 Task: Select option "Nobody" in board creation restrictions.
Action: Mouse moved to (292, 432)
Screenshot: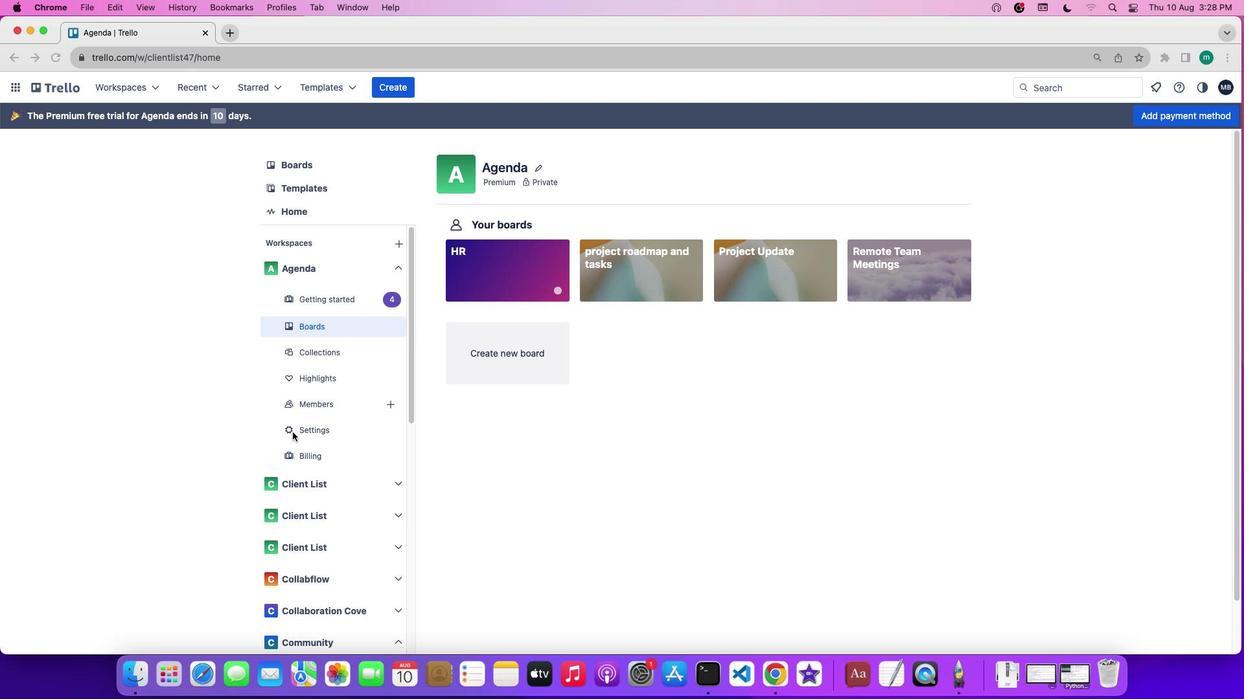 
Action: Mouse pressed left at (292, 432)
Screenshot: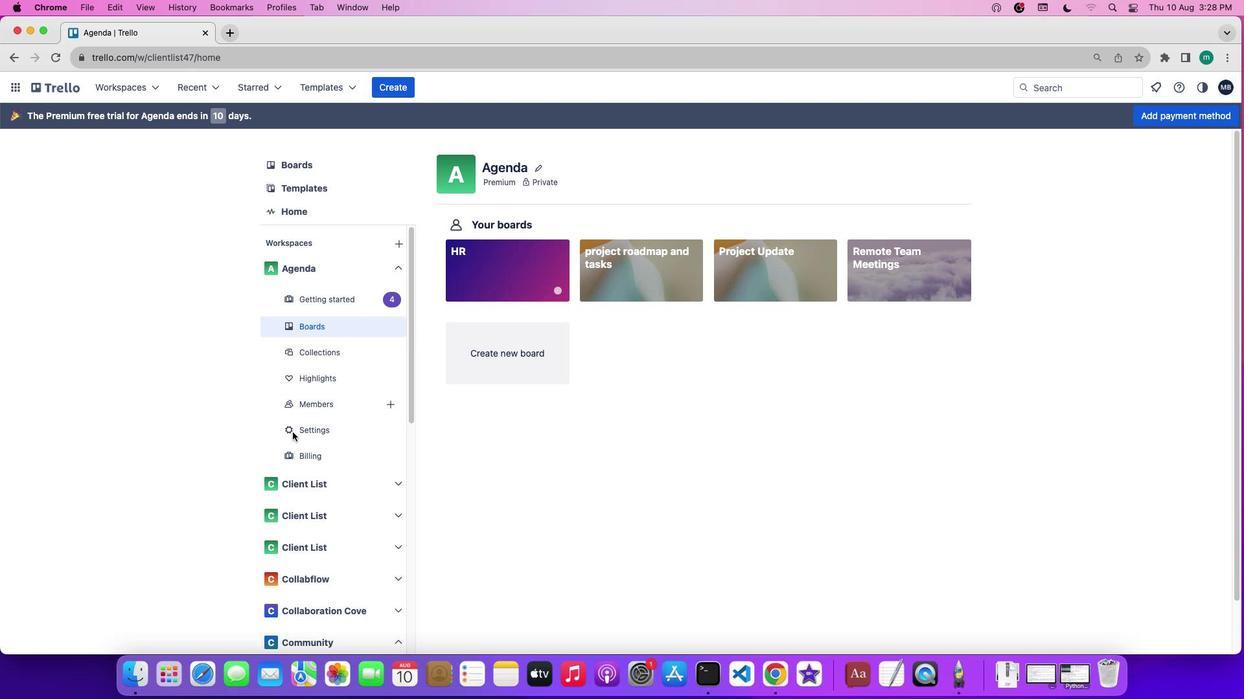 
Action: Mouse pressed left at (292, 432)
Screenshot: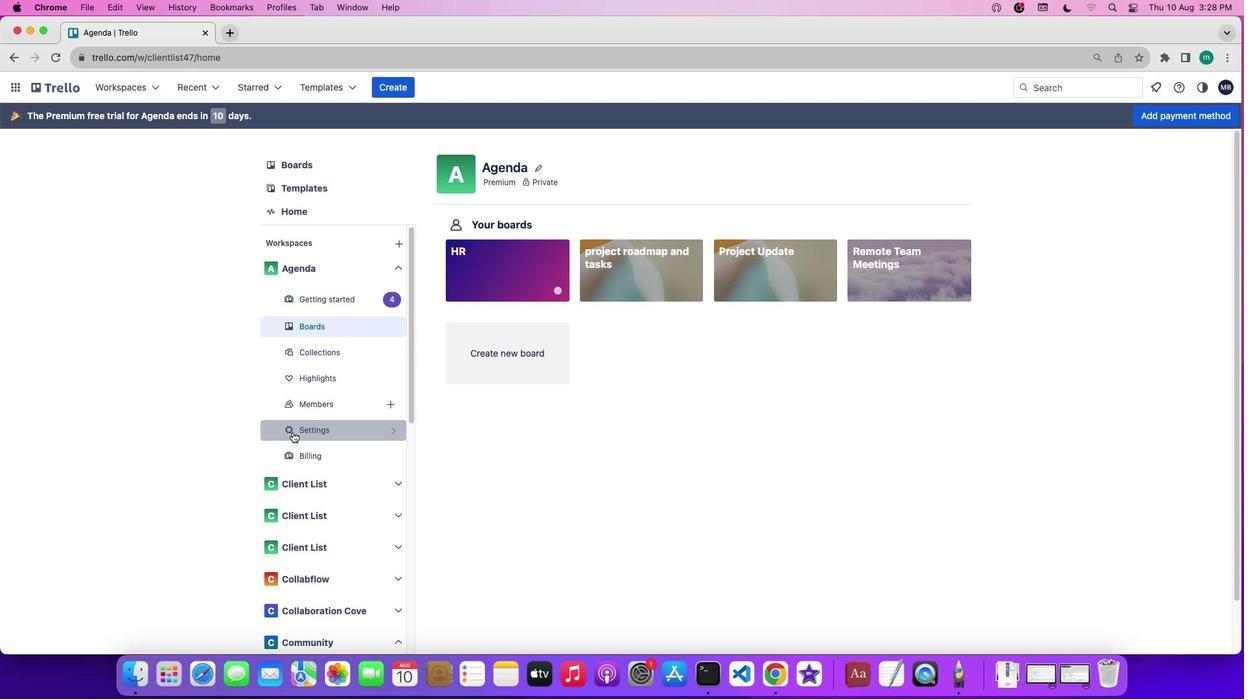 
Action: Mouse moved to (458, 429)
Screenshot: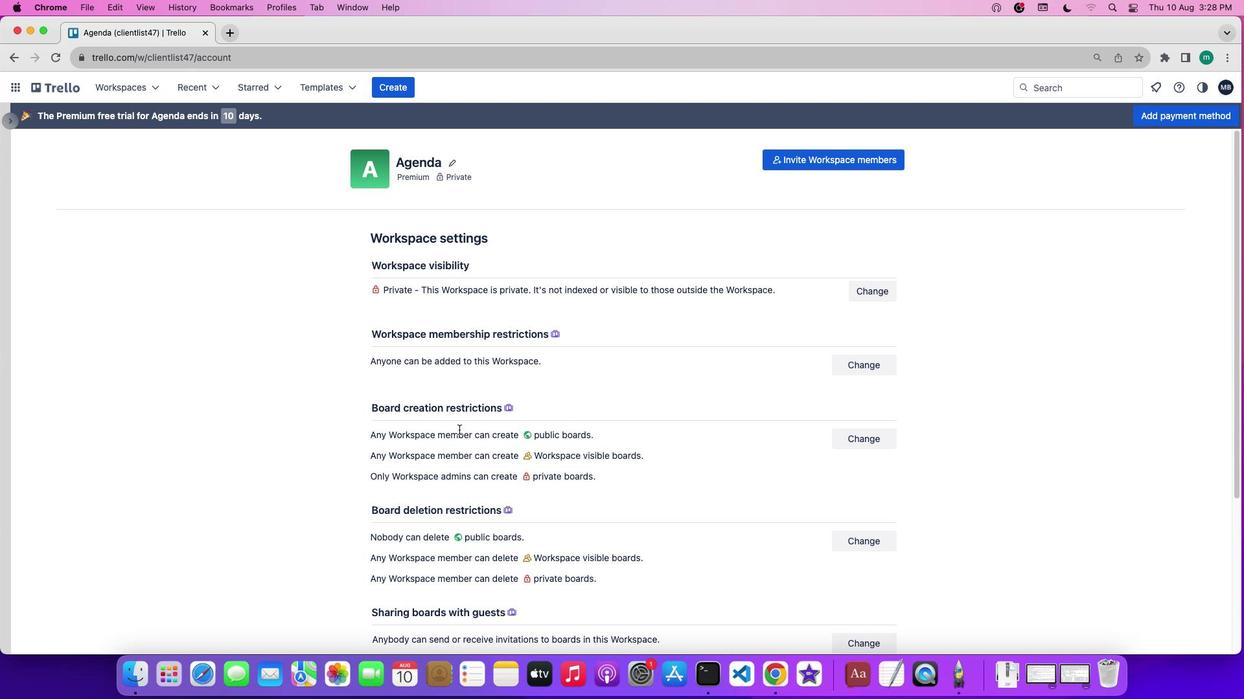 
Action: Mouse scrolled (458, 429) with delta (0, 0)
Screenshot: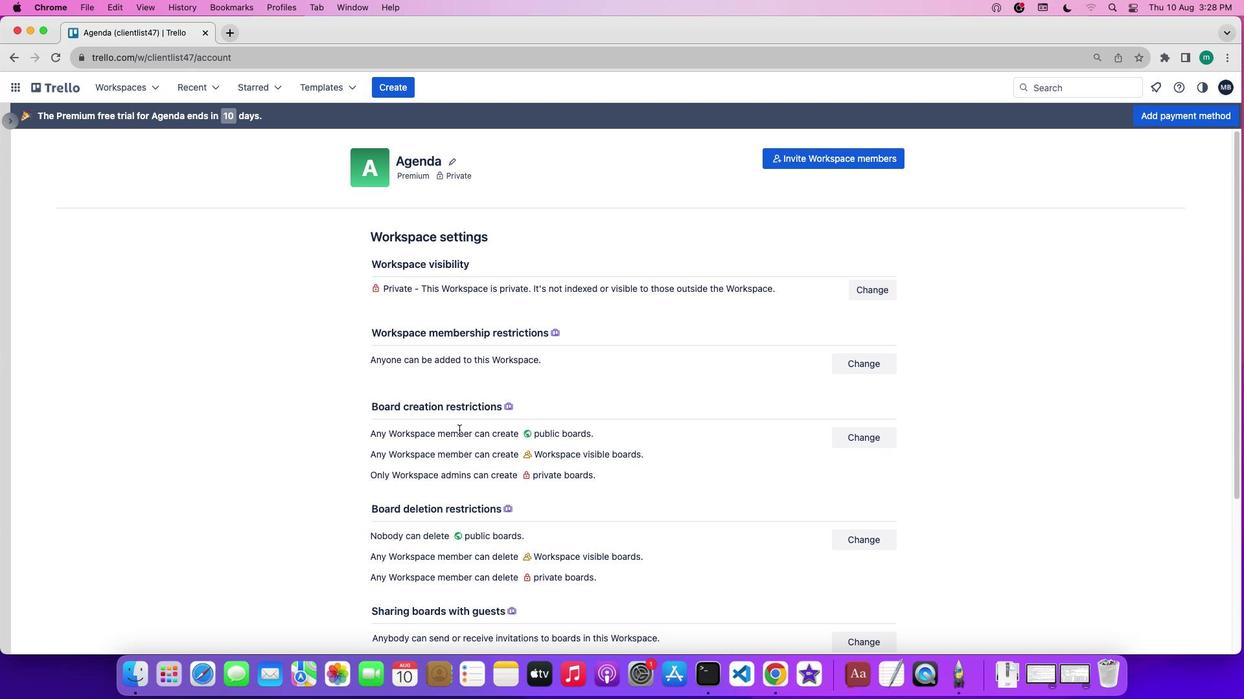 
Action: Mouse scrolled (458, 429) with delta (0, 0)
Screenshot: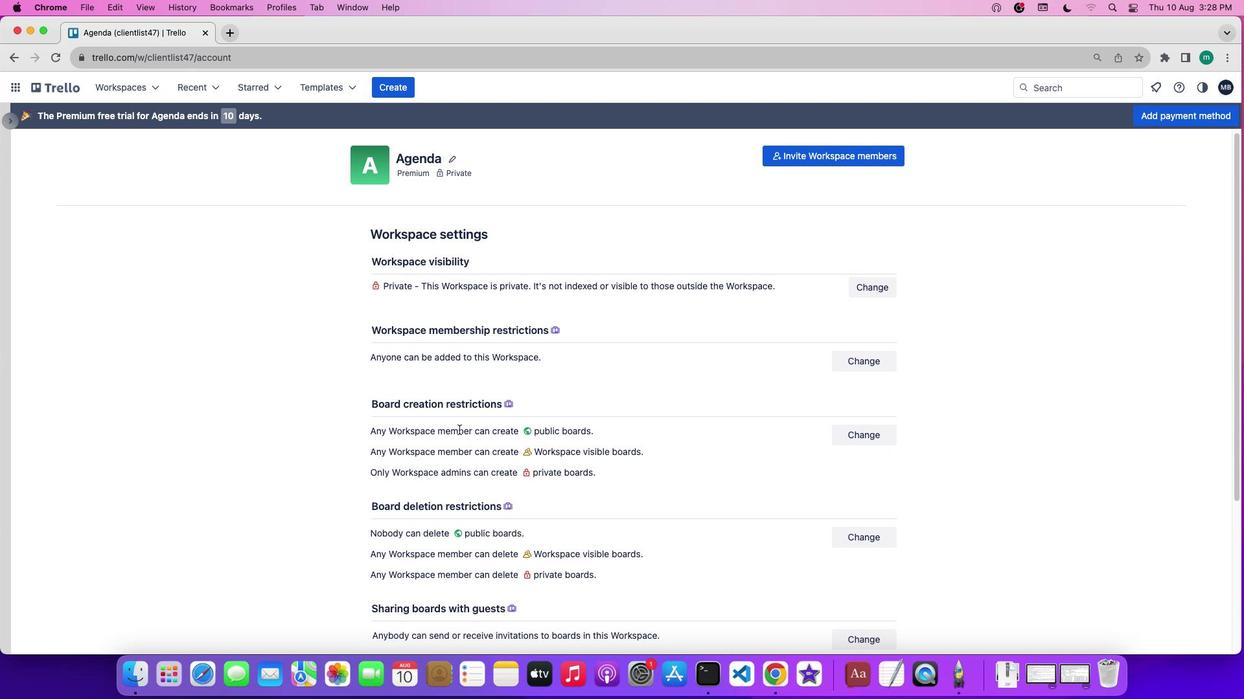 
Action: Mouse scrolled (458, 429) with delta (0, 0)
Screenshot: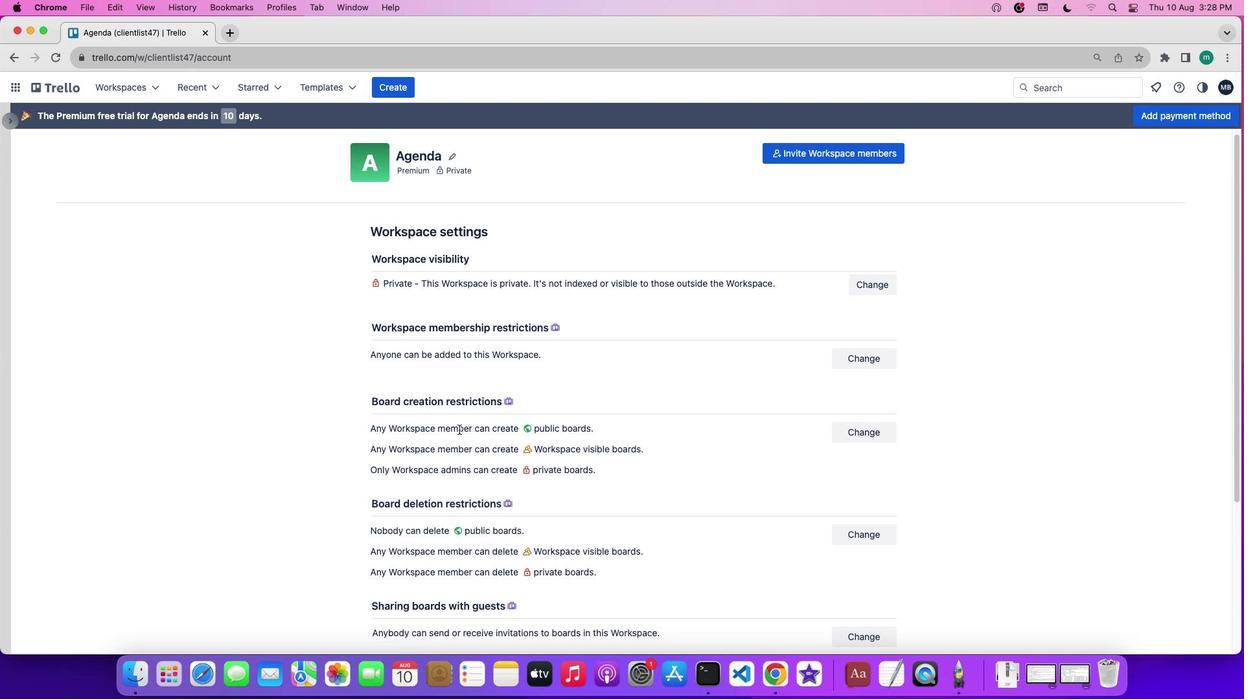 
Action: Mouse moved to (458, 434)
Screenshot: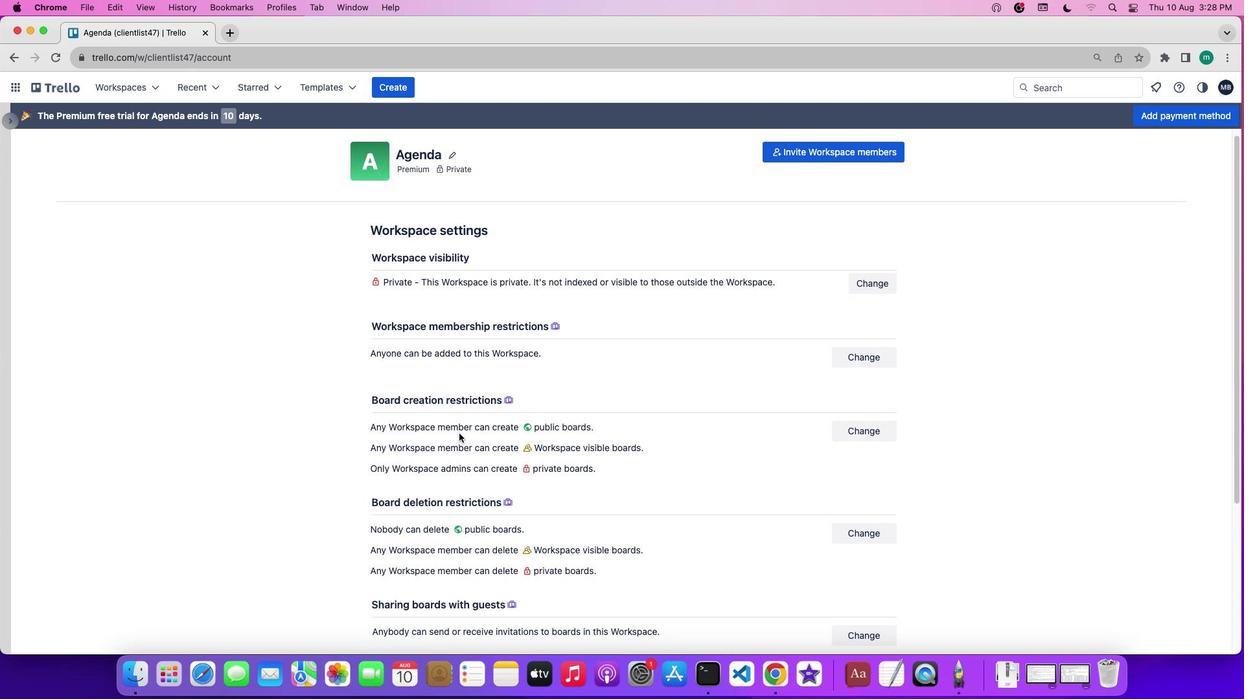 
Action: Mouse scrolled (458, 434) with delta (0, 0)
Screenshot: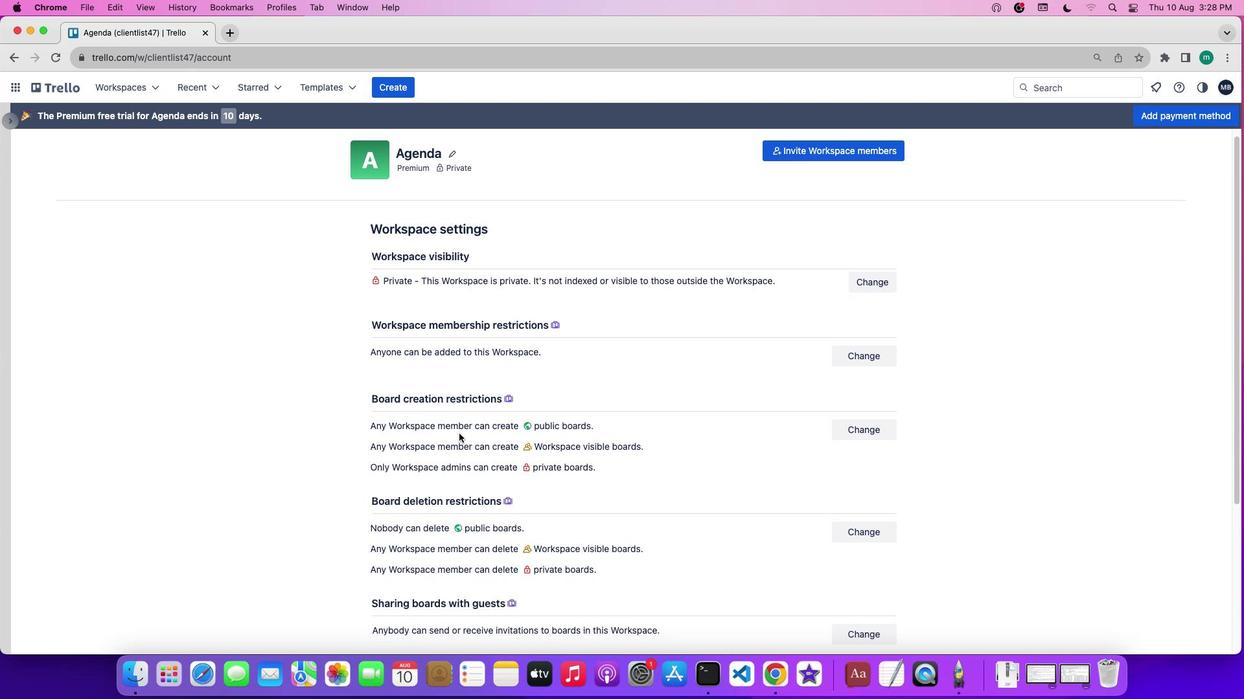 
Action: Mouse scrolled (458, 434) with delta (0, 0)
Screenshot: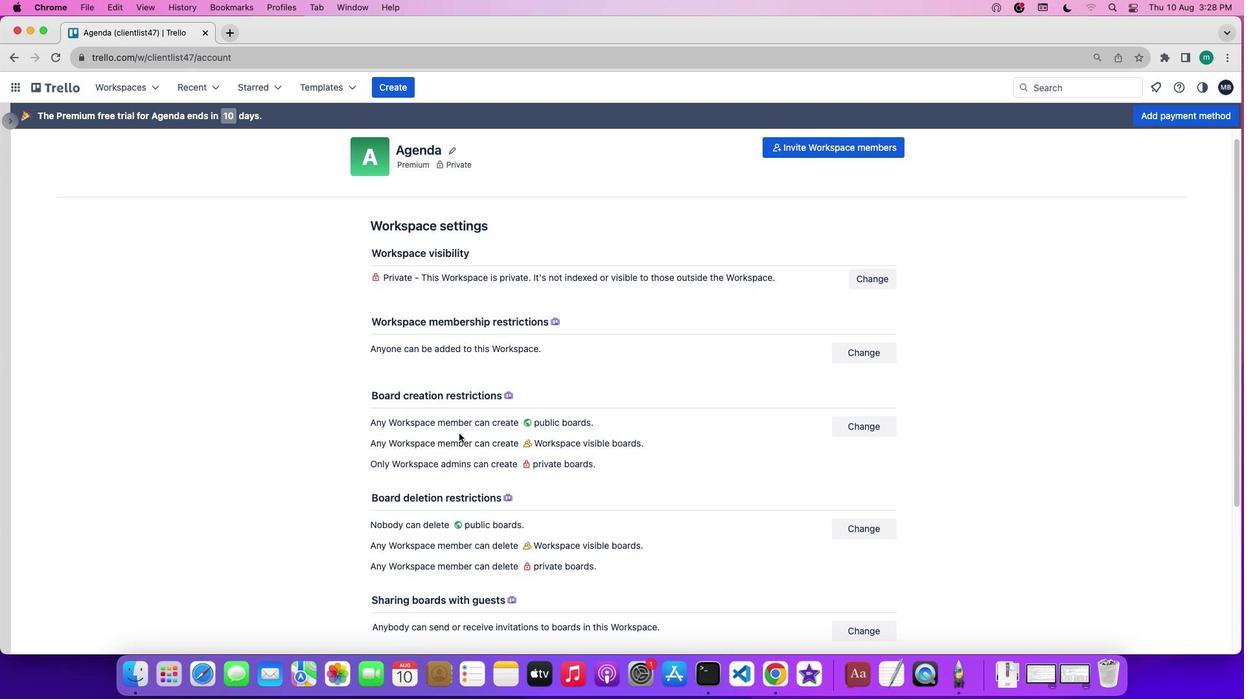
Action: Mouse scrolled (458, 434) with delta (0, 0)
Screenshot: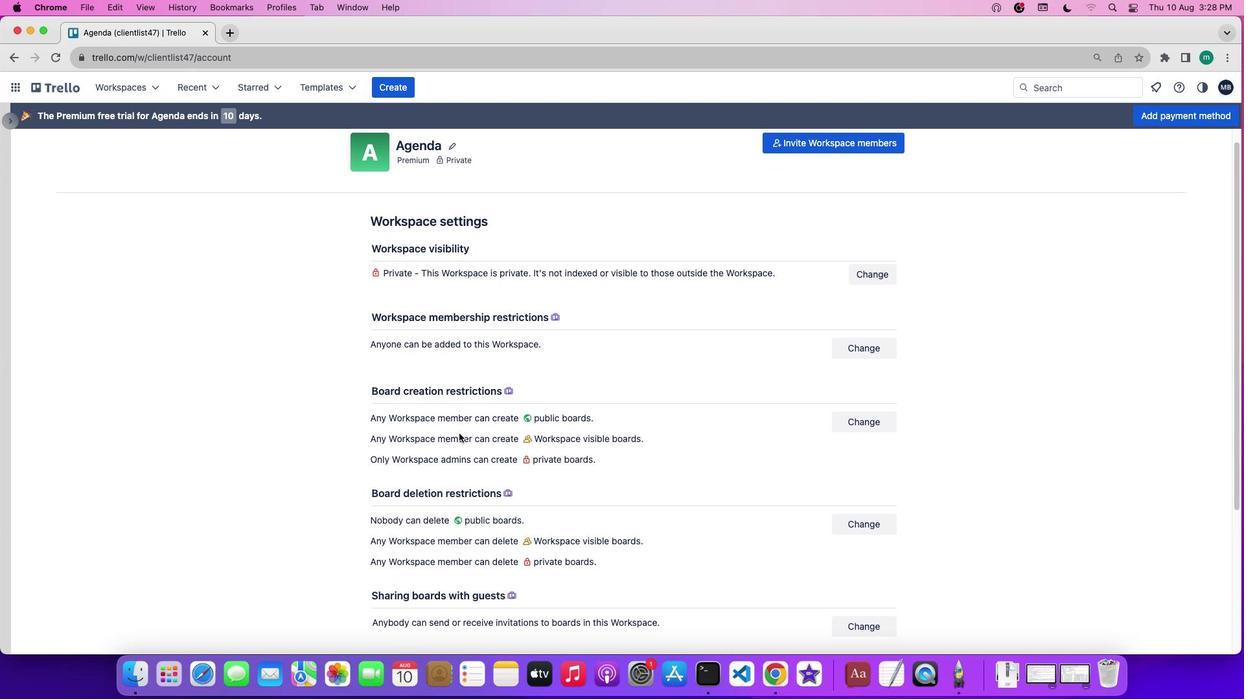 
Action: Mouse scrolled (458, 434) with delta (0, 0)
Screenshot: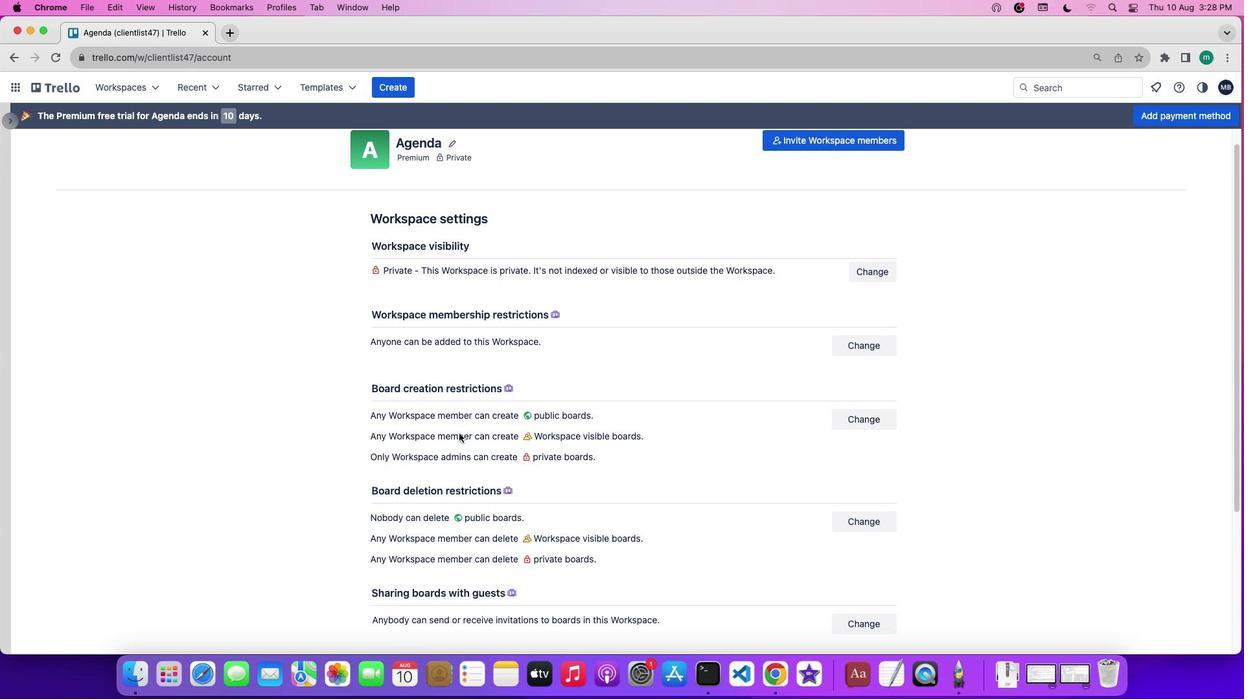 
Action: Mouse scrolled (458, 434) with delta (0, 0)
Screenshot: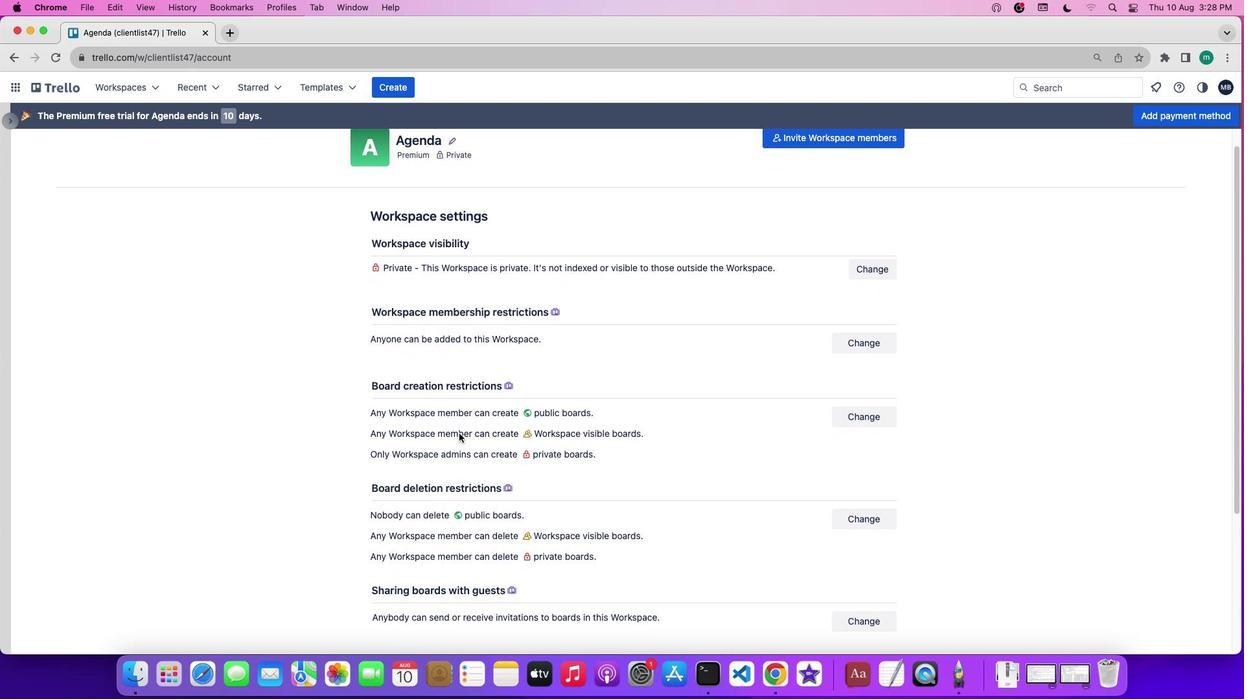 
Action: Mouse moved to (458, 435)
Screenshot: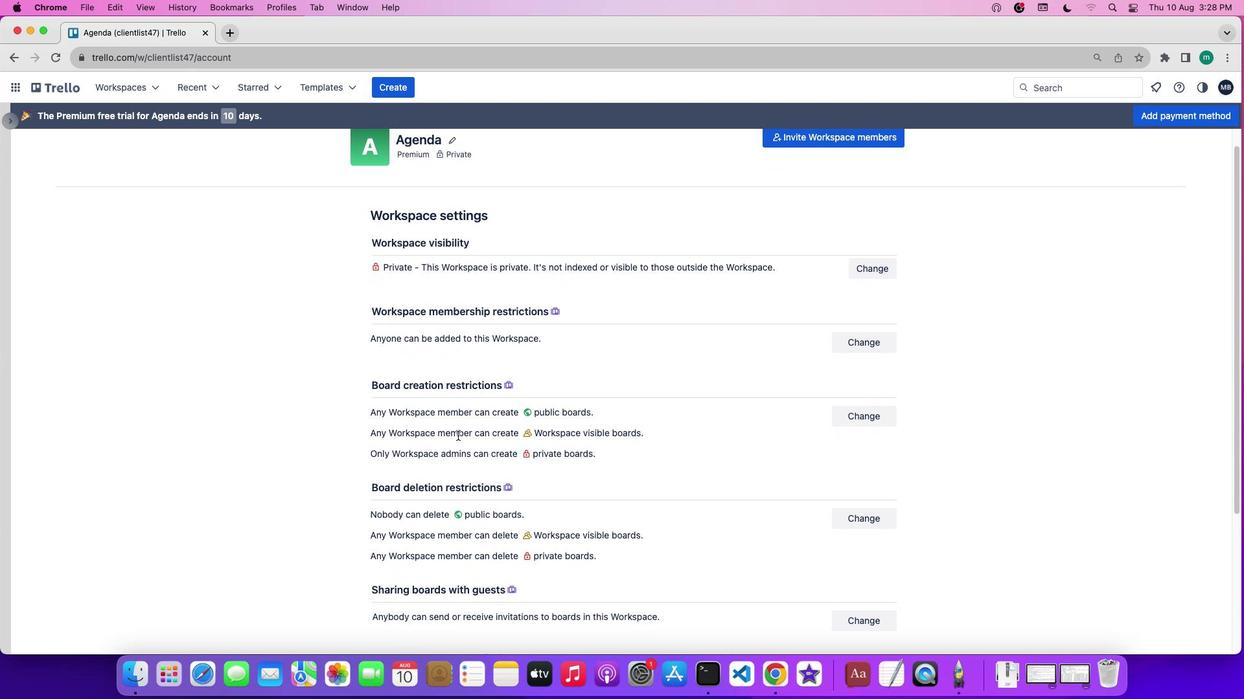 
Action: Mouse scrolled (458, 435) with delta (0, 0)
Screenshot: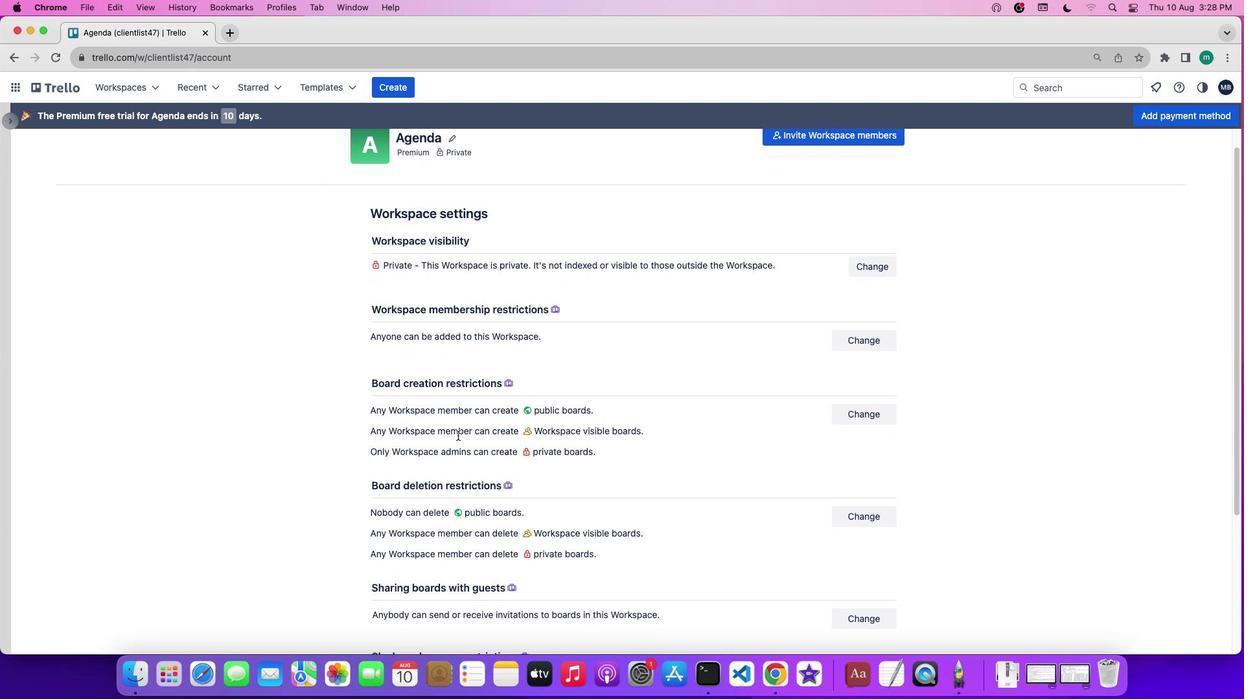 
Action: Mouse scrolled (458, 435) with delta (0, 0)
Screenshot: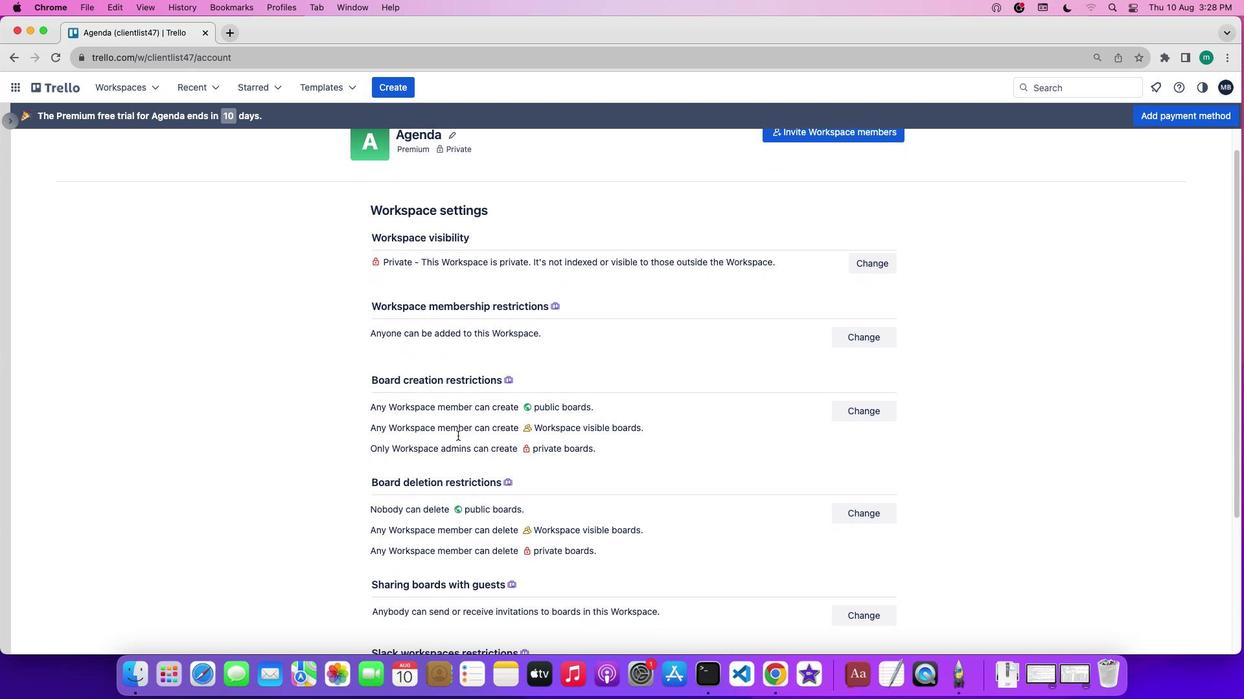 
Action: Mouse scrolled (458, 435) with delta (0, 0)
Screenshot: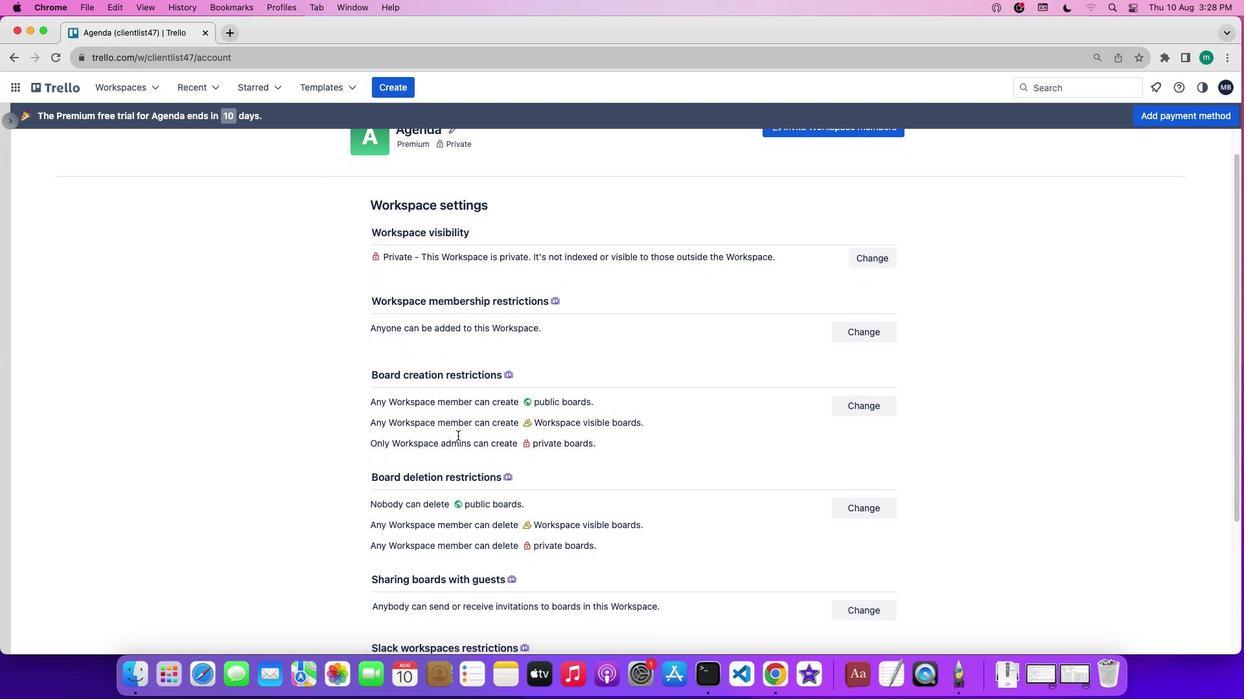 
Action: Mouse scrolled (458, 435) with delta (0, 0)
Screenshot: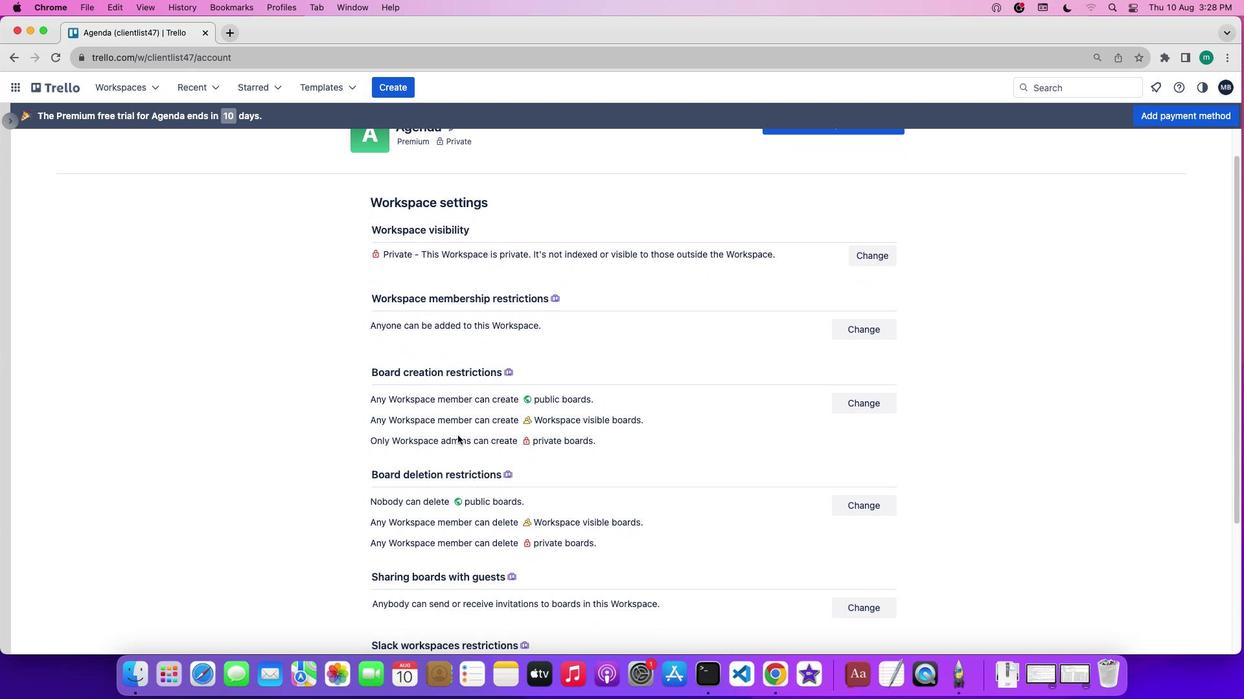 
Action: Mouse scrolled (458, 435) with delta (0, 0)
Screenshot: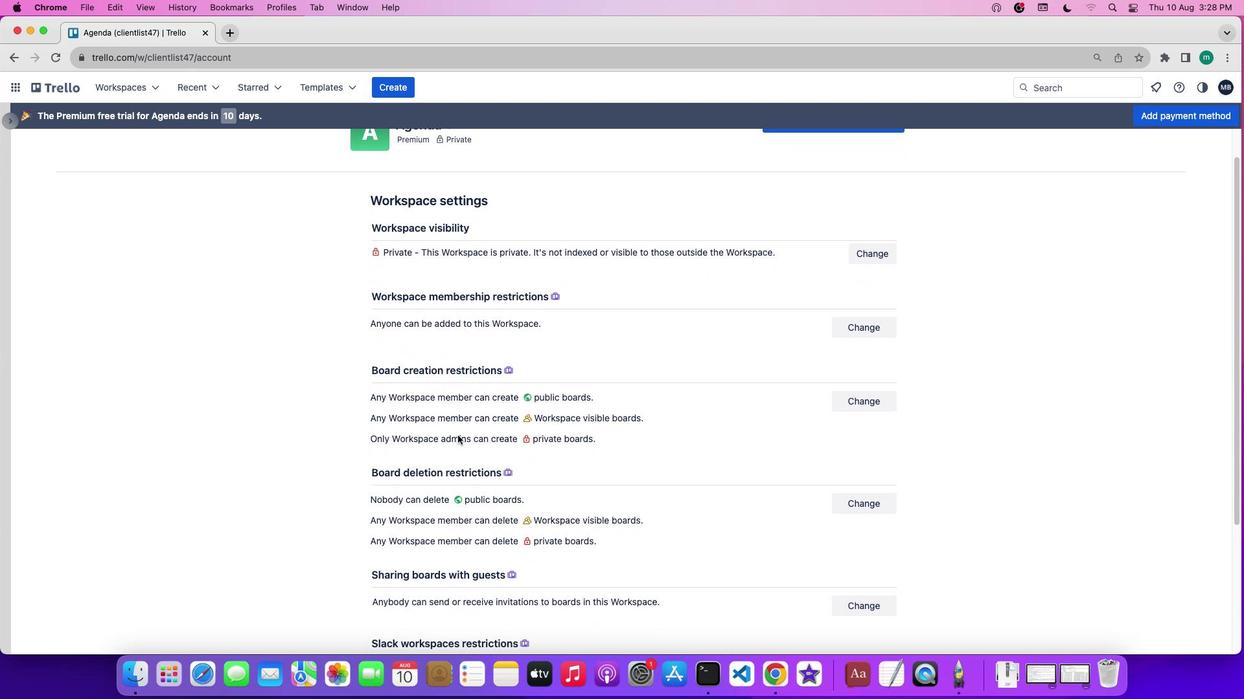 
Action: Mouse scrolled (458, 435) with delta (0, 0)
Screenshot: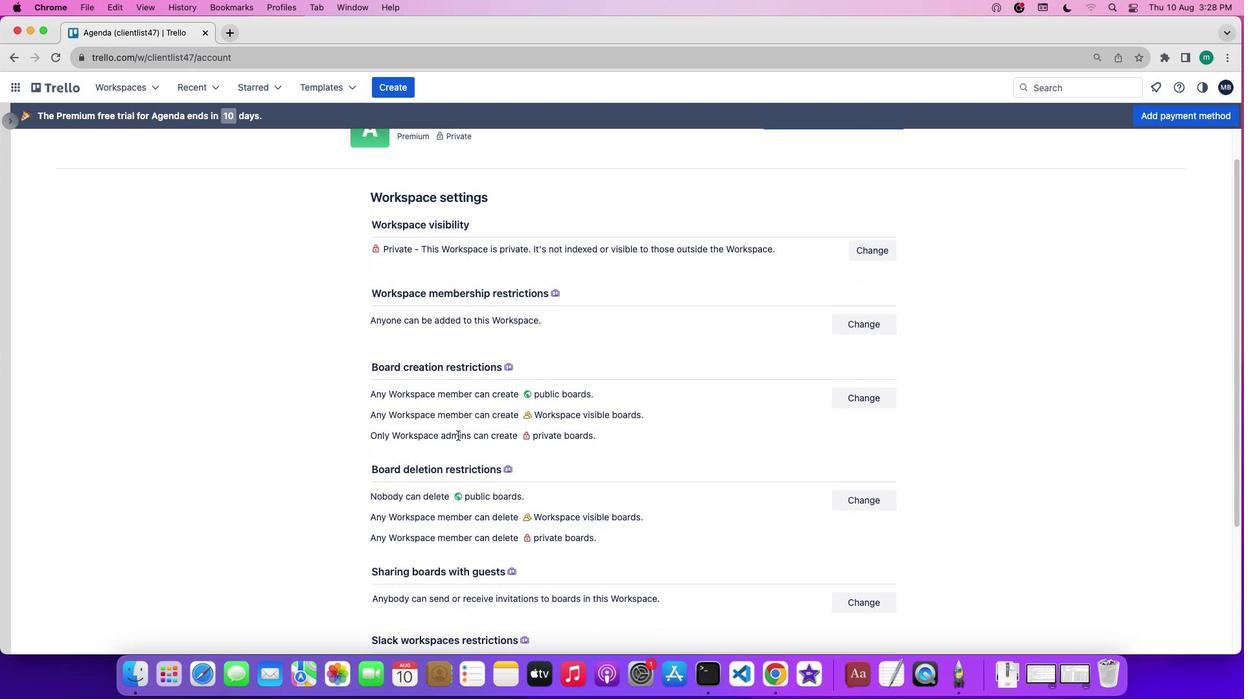 
Action: Mouse scrolled (458, 435) with delta (0, 0)
Screenshot: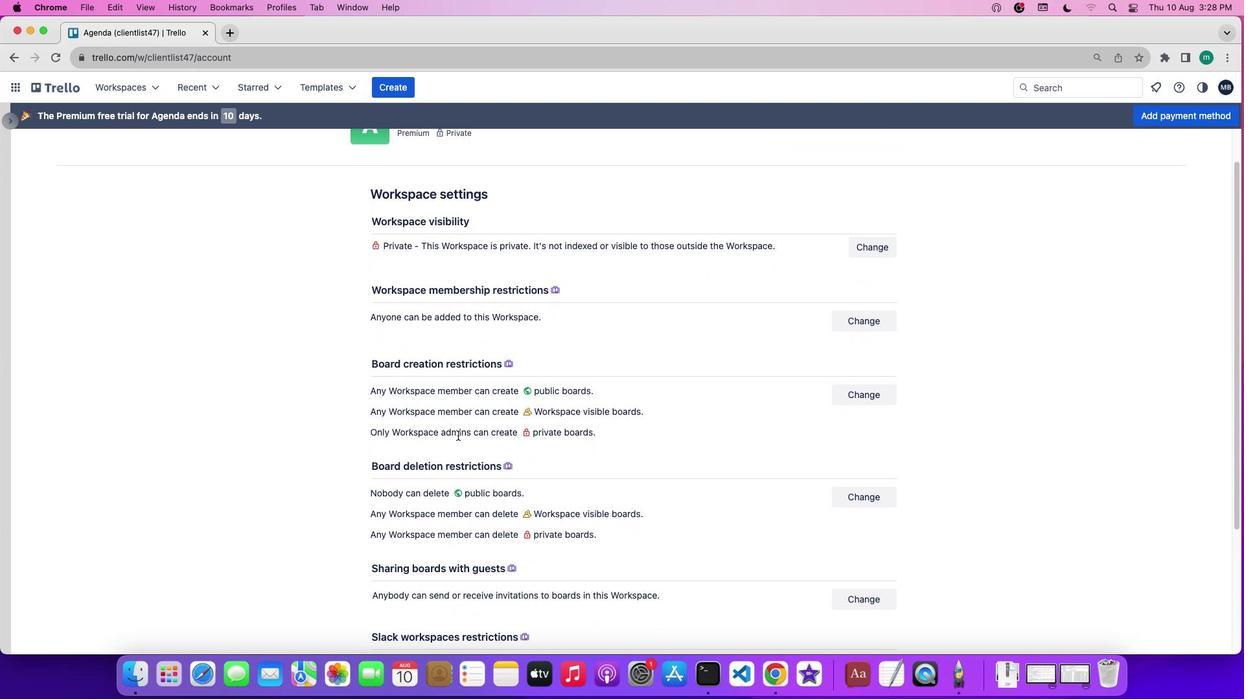 
Action: Mouse scrolled (458, 435) with delta (0, 0)
Screenshot: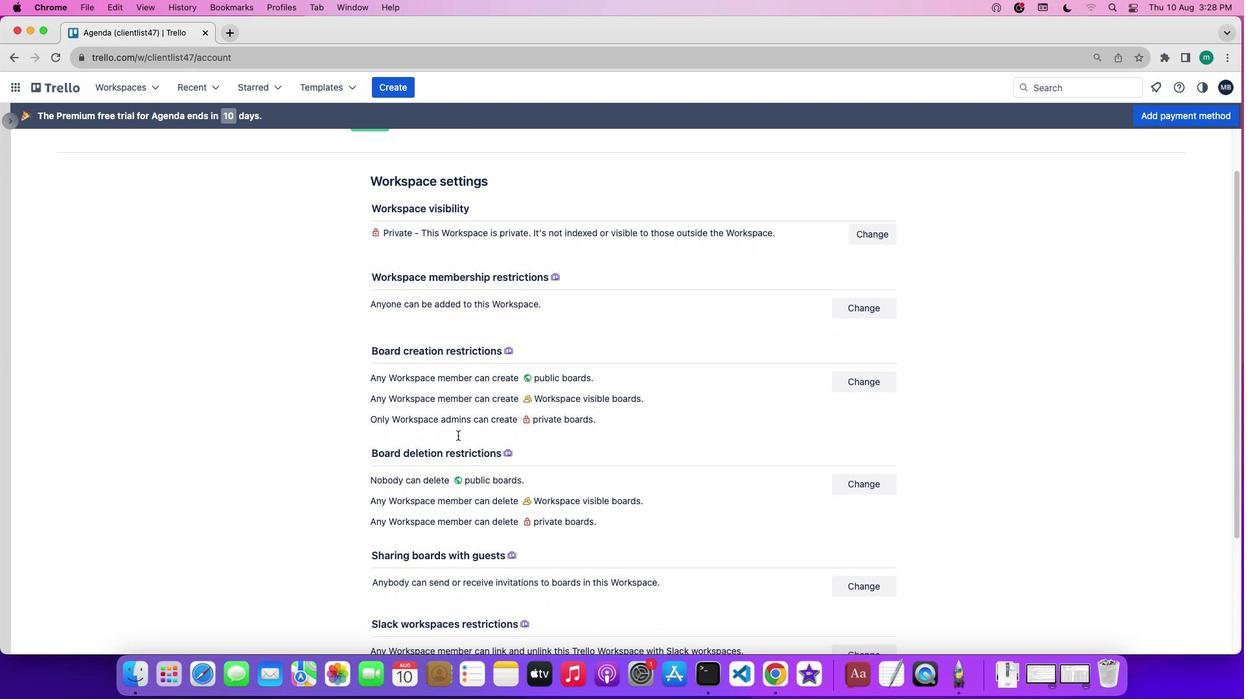 
Action: Mouse moved to (451, 443)
Screenshot: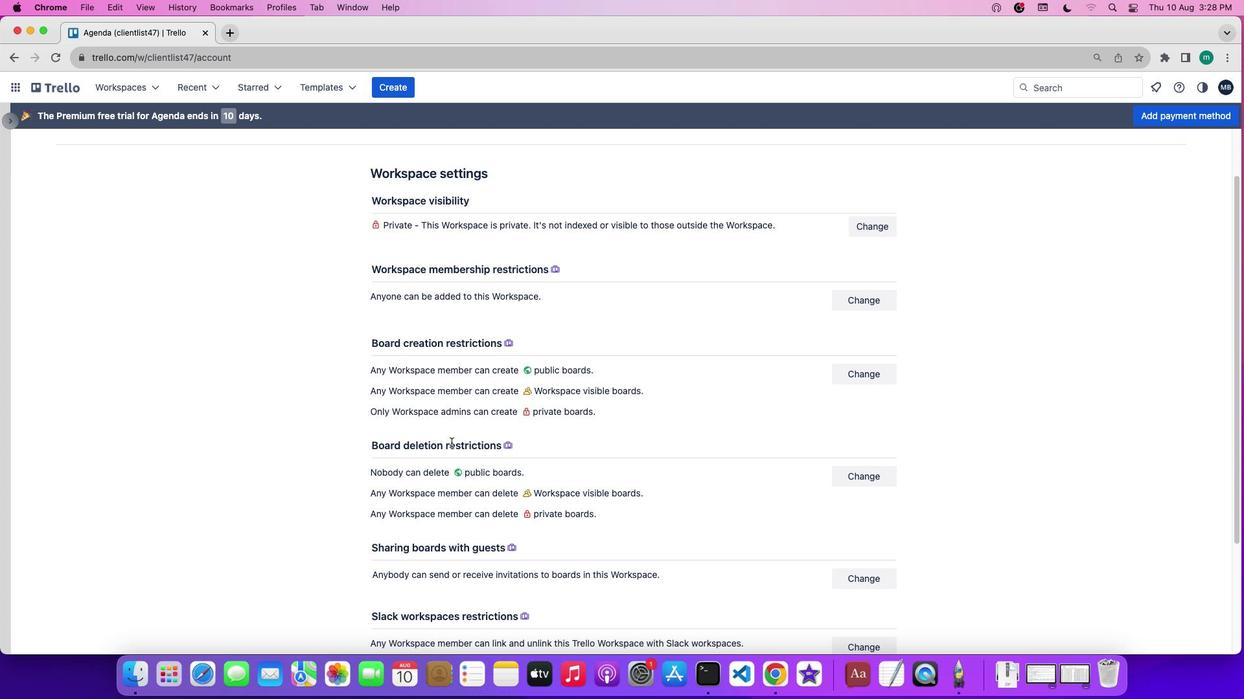 
Action: Mouse scrolled (451, 443) with delta (0, 0)
Screenshot: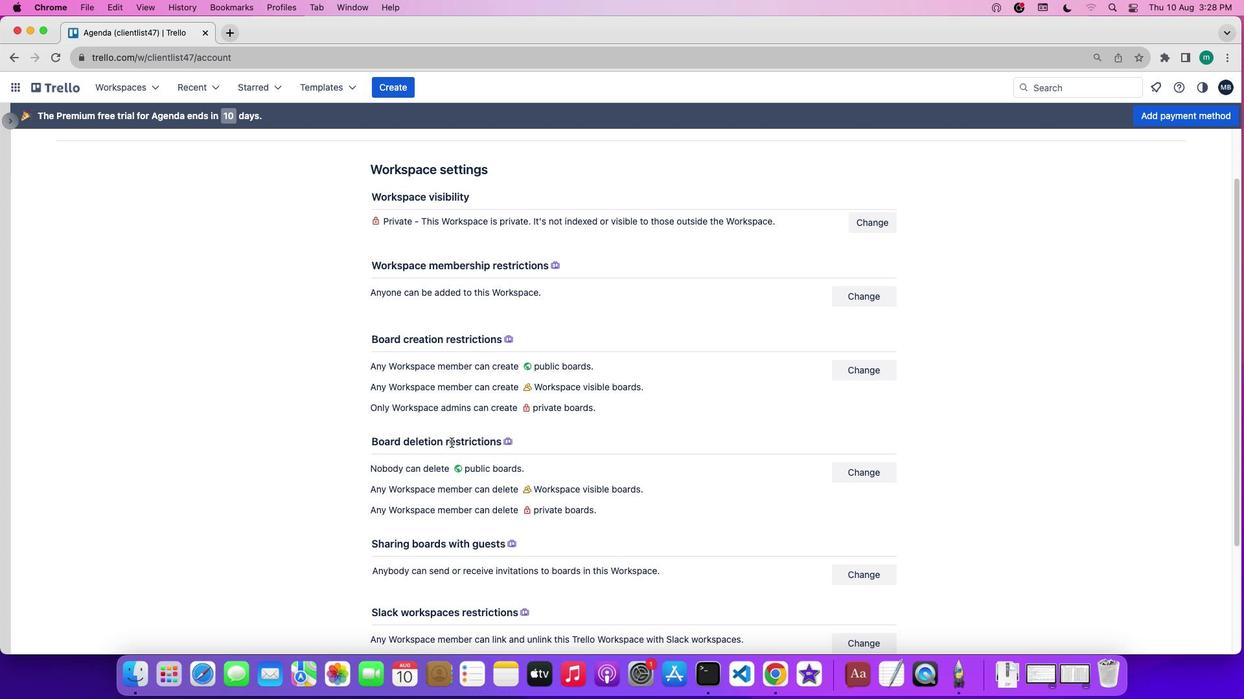 
Action: Mouse scrolled (451, 443) with delta (0, 0)
Screenshot: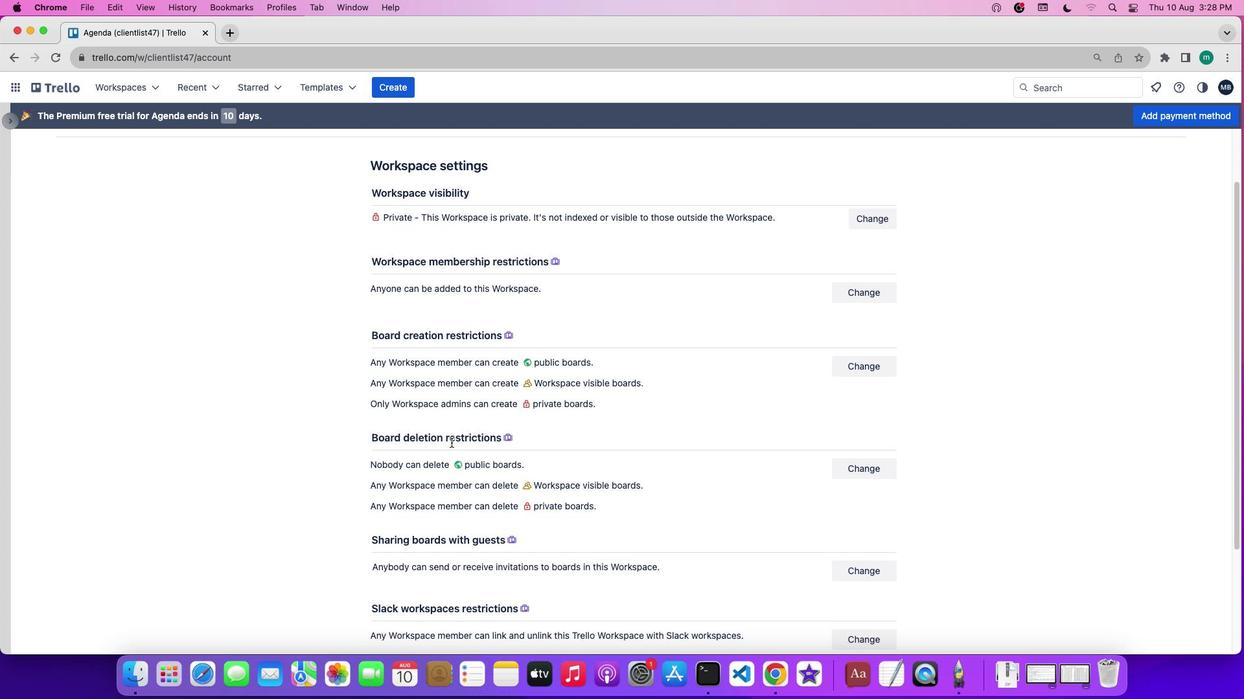
Action: Mouse scrolled (451, 443) with delta (0, 0)
Screenshot: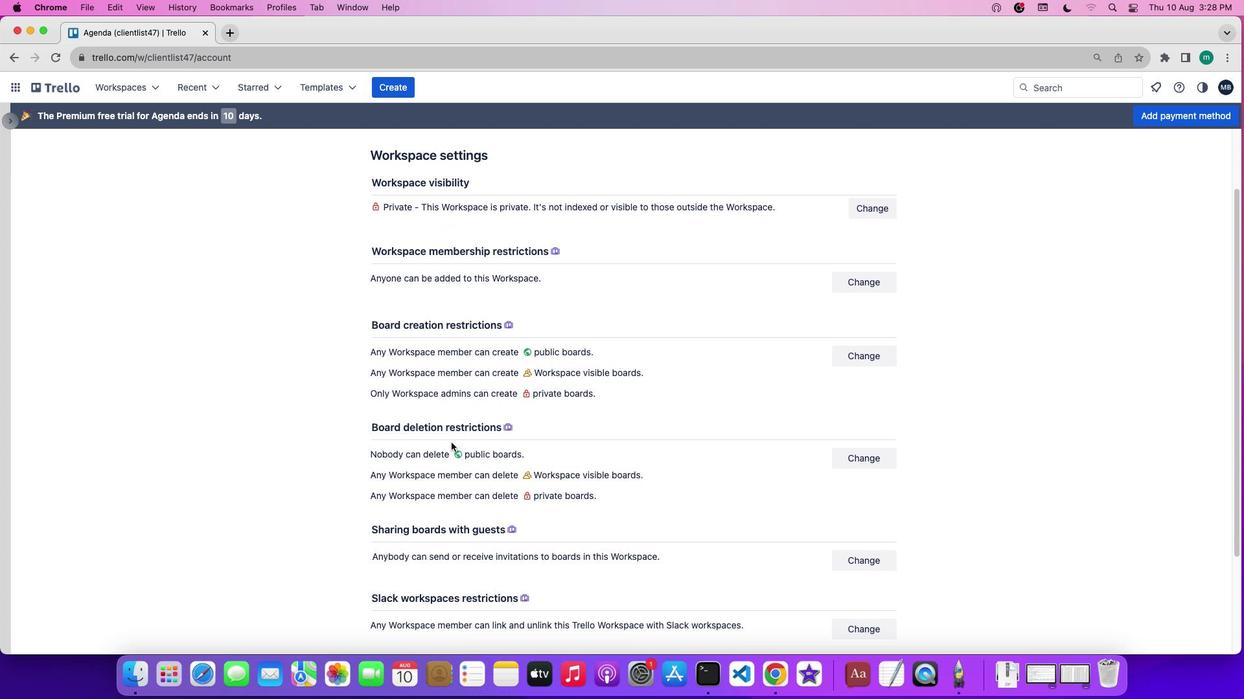 
Action: Mouse scrolled (451, 443) with delta (0, 0)
Screenshot: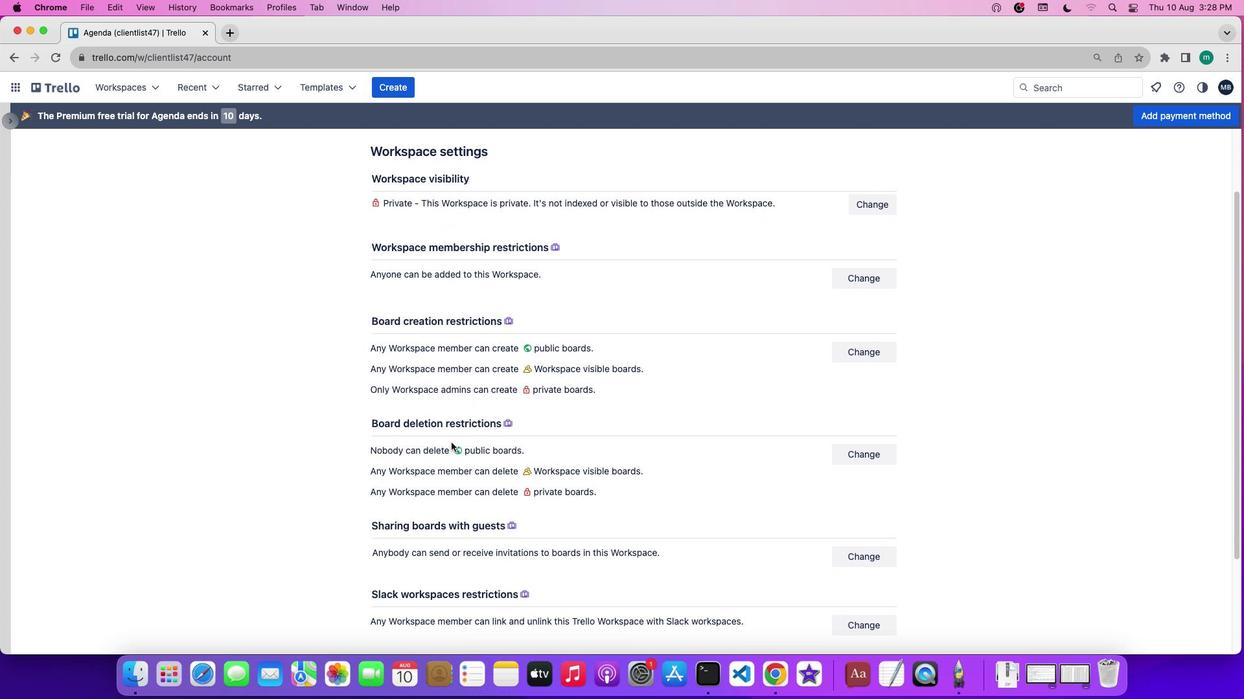 
Action: Mouse scrolled (451, 443) with delta (0, 0)
Screenshot: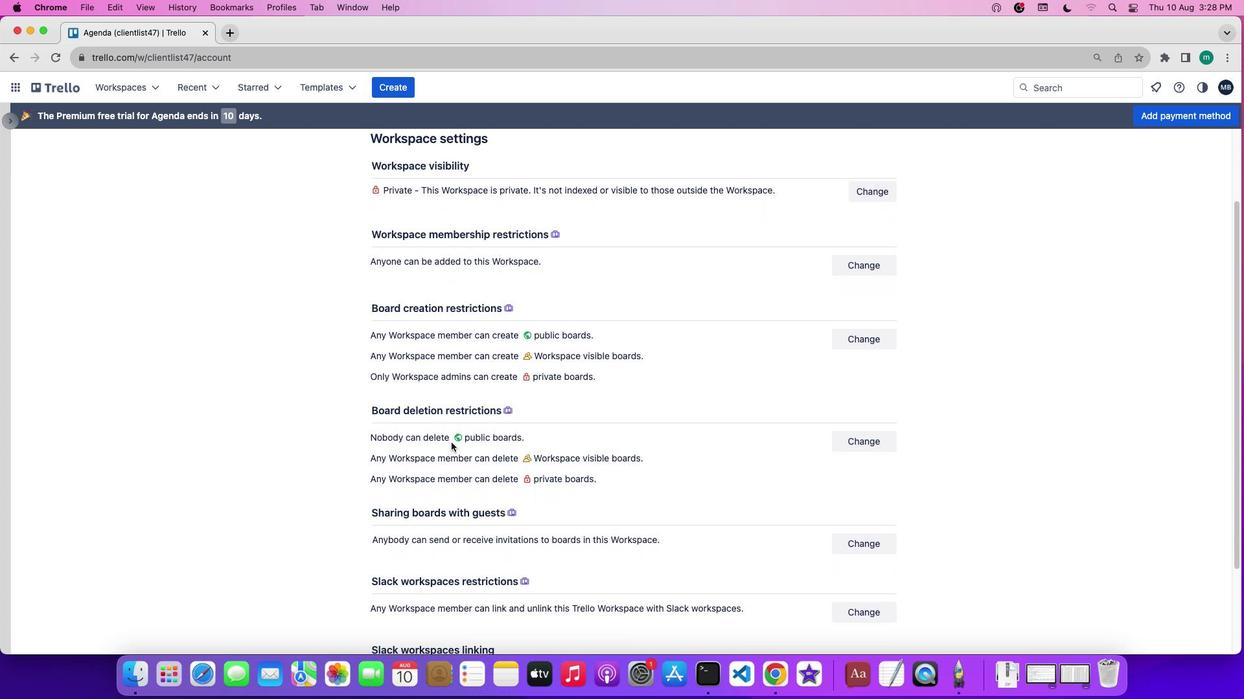 
Action: Mouse scrolled (451, 443) with delta (0, 0)
Screenshot: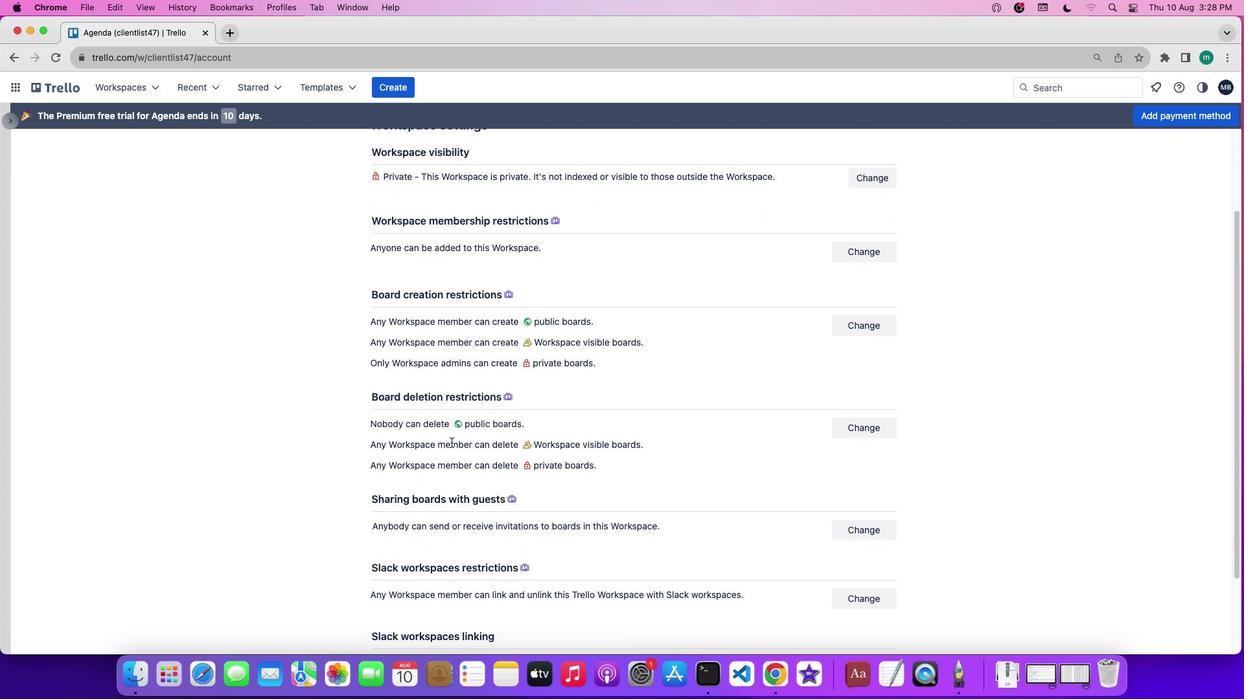 
Action: Mouse scrolled (451, 443) with delta (0, 0)
Screenshot: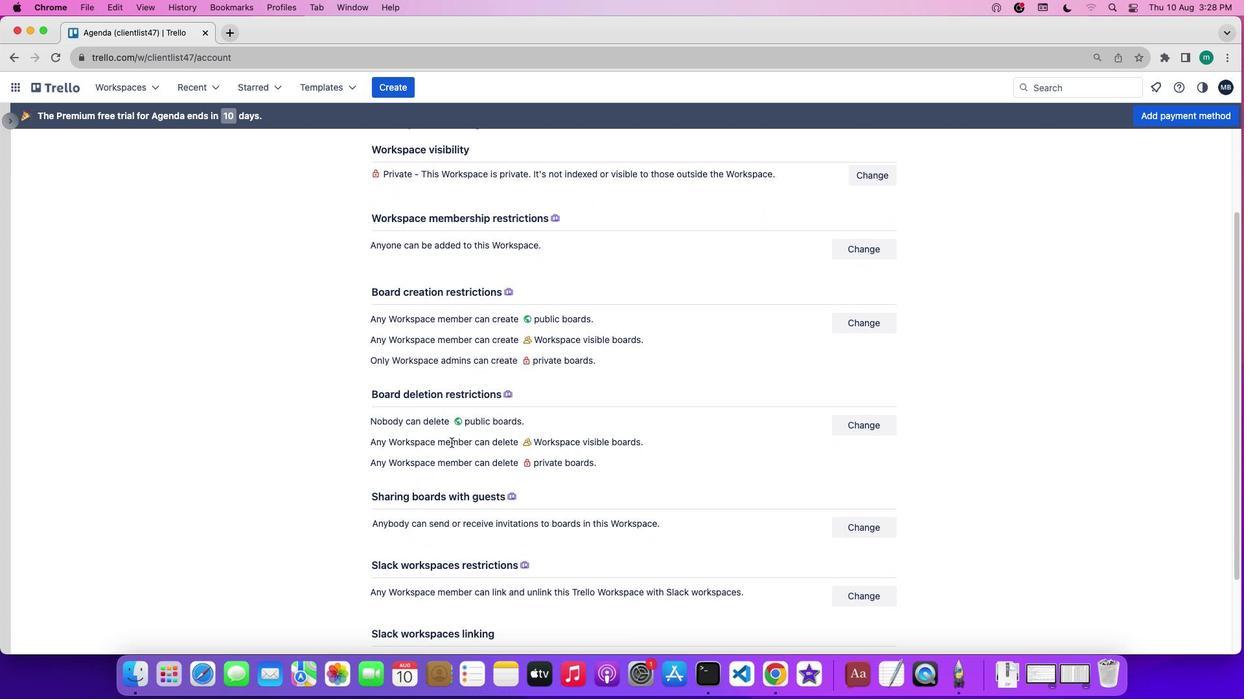 
Action: Mouse moved to (858, 318)
Screenshot: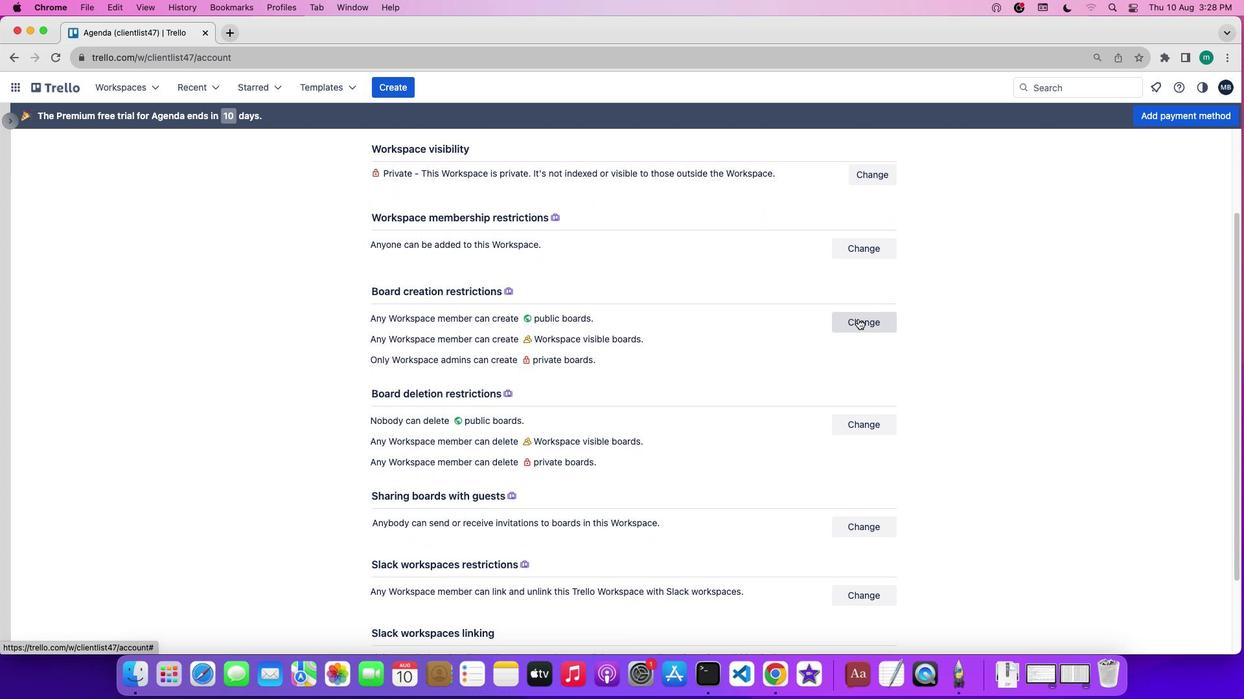 
Action: Mouse pressed left at (858, 318)
Screenshot: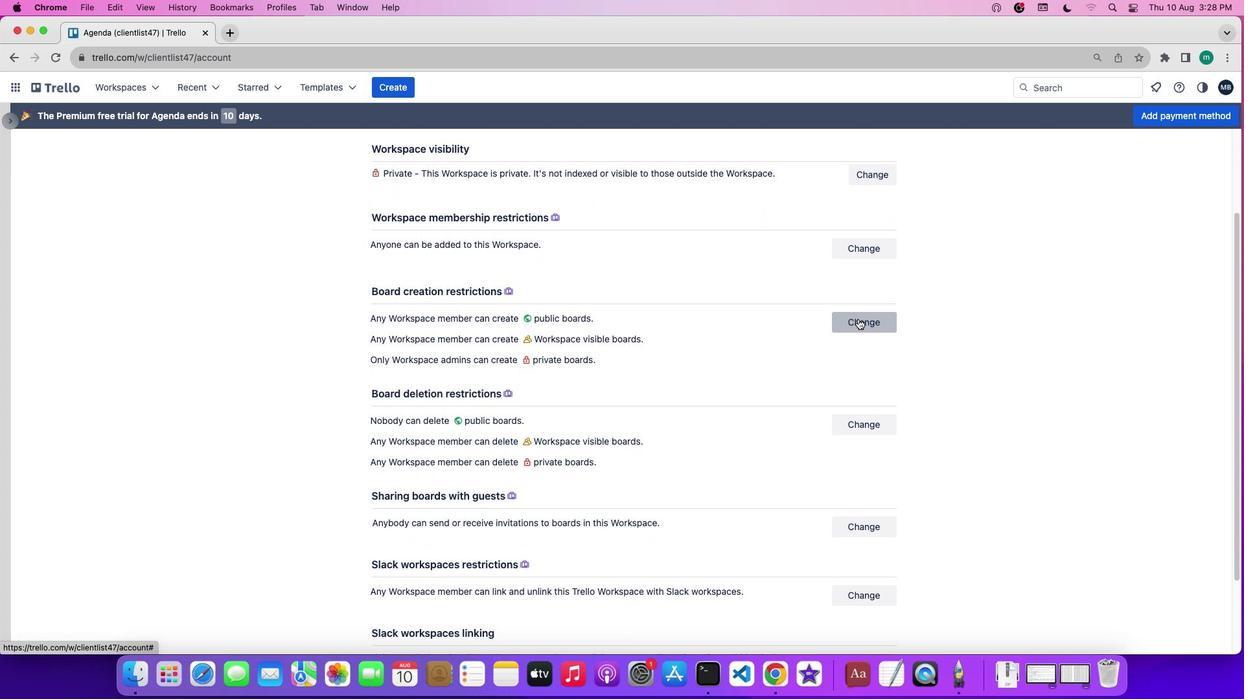 
Action: Mouse moved to (856, 320)
Screenshot: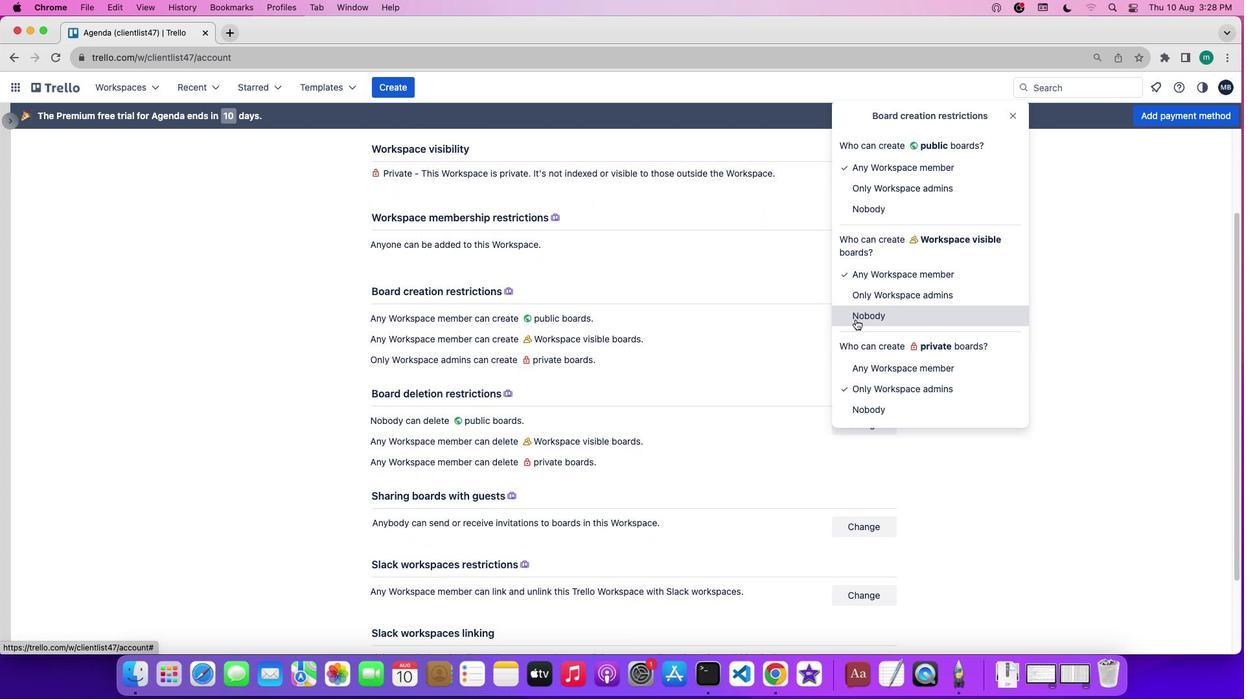 
Action: Mouse pressed left at (856, 320)
Screenshot: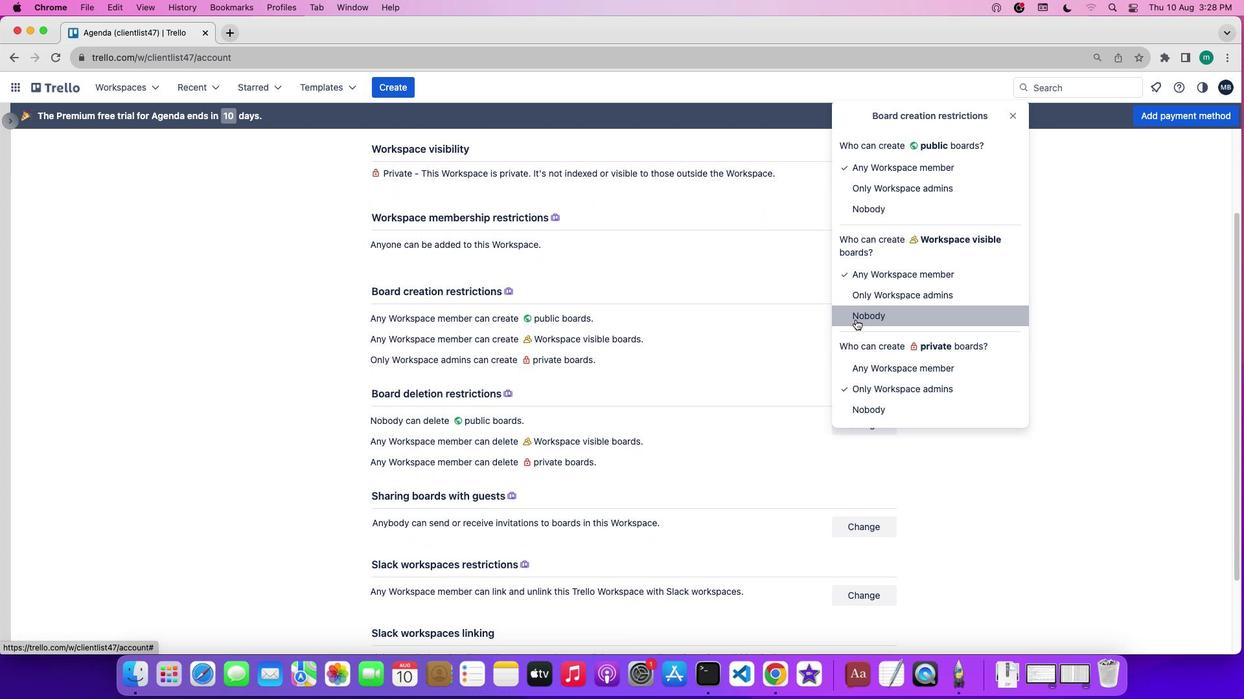 
